Task: Disable the option Message nudges.
Action: Mouse moved to (801, 105)
Screenshot: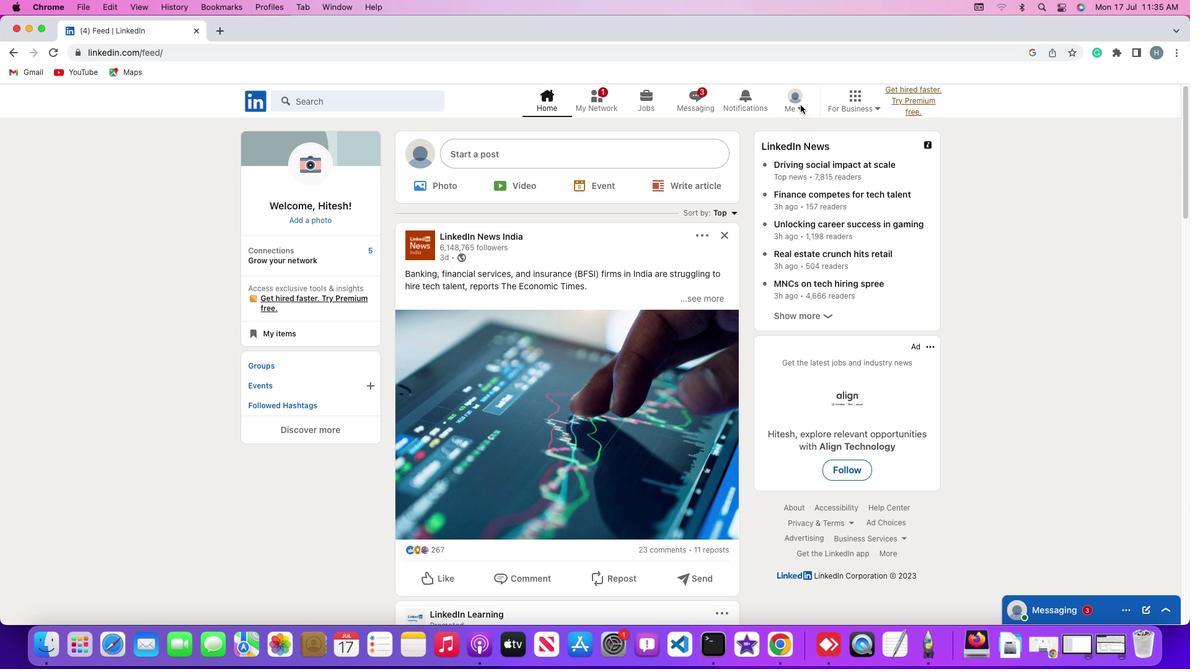 
Action: Mouse pressed left at (801, 105)
Screenshot: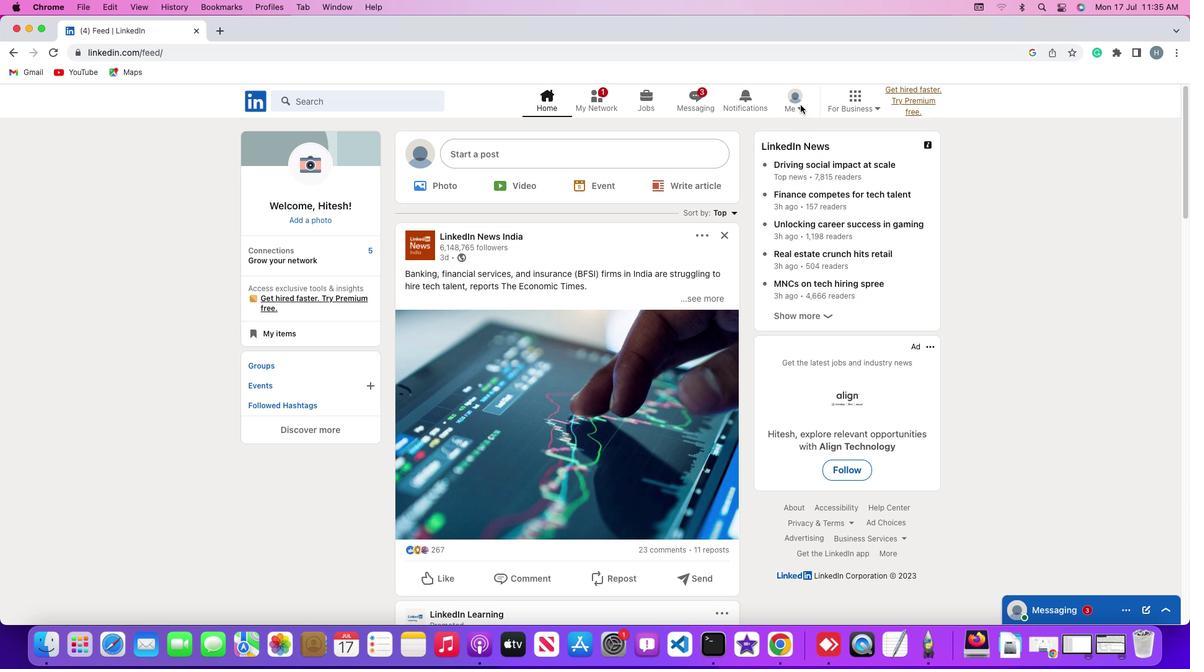 
Action: Mouse pressed left at (801, 105)
Screenshot: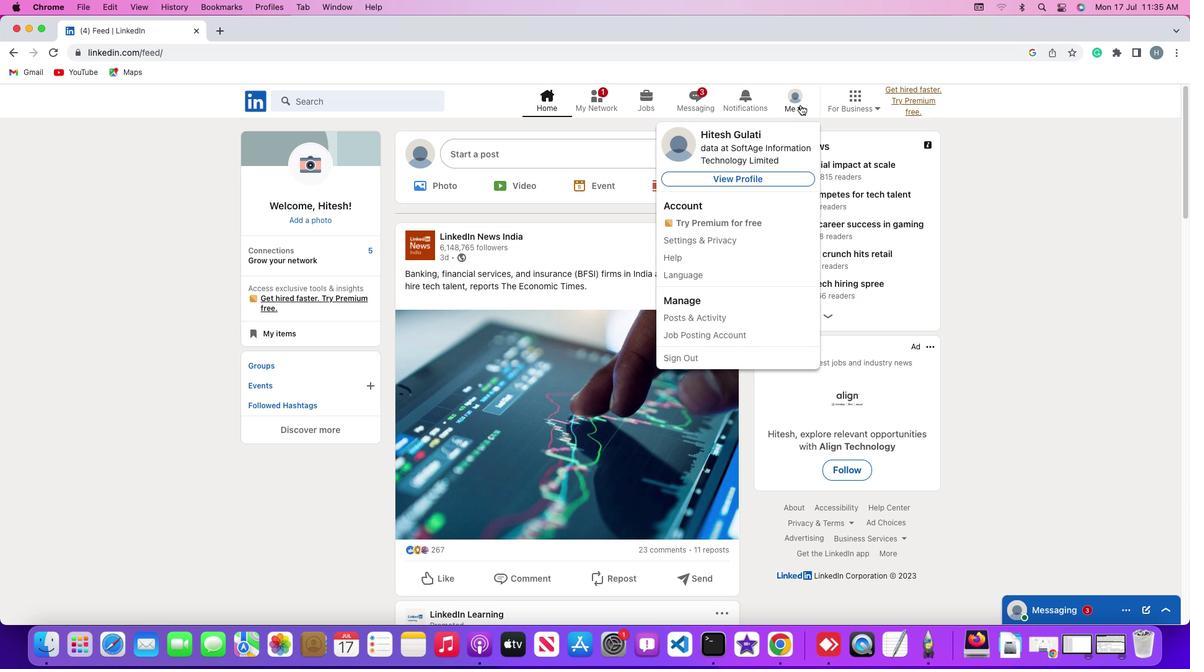 
Action: Mouse pressed left at (801, 105)
Screenshot: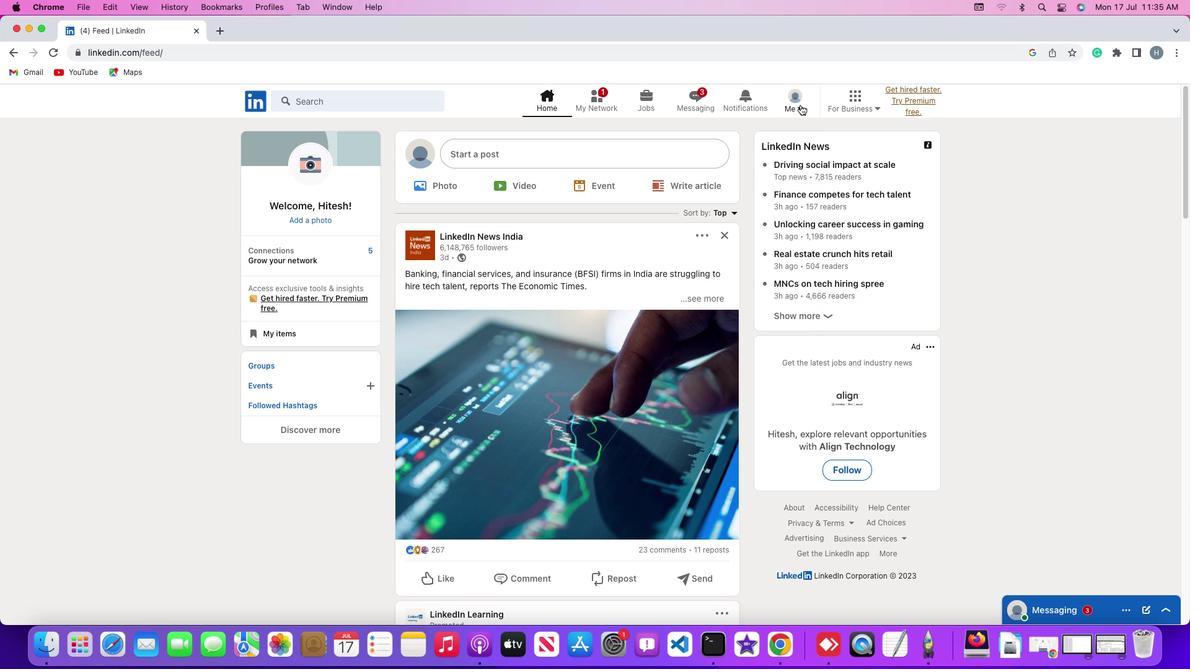 
Action: Mouse moved to (726, 239)
Screenshot: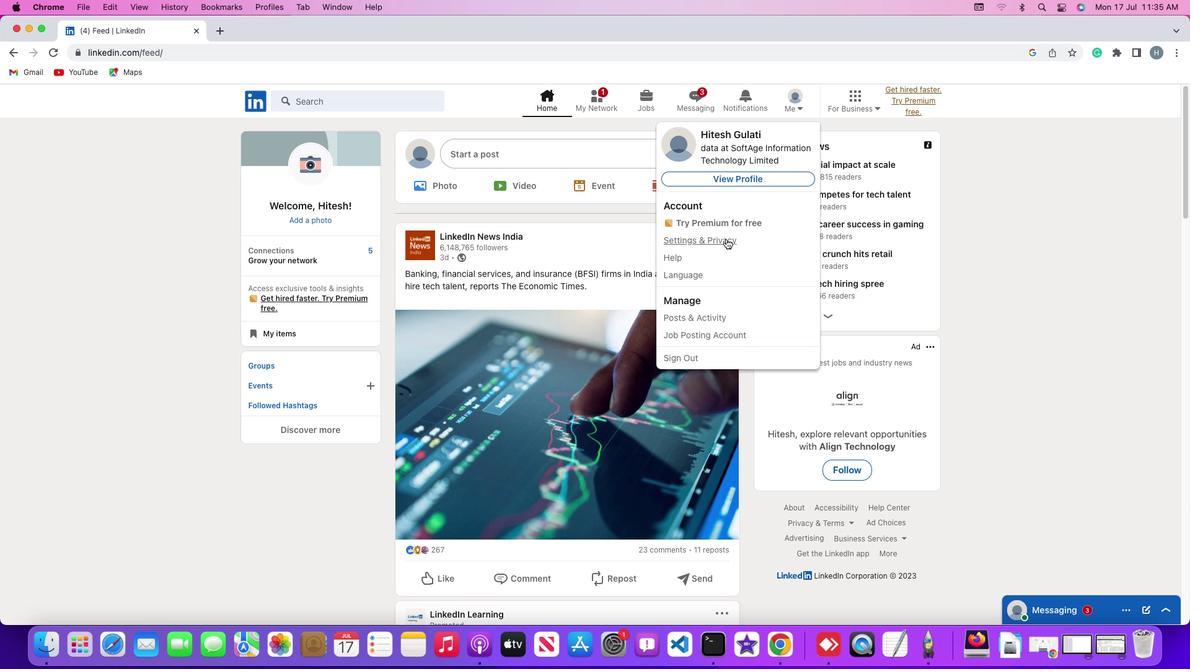 
Action: Mouse pressed left at (726, 239)
Screenshot: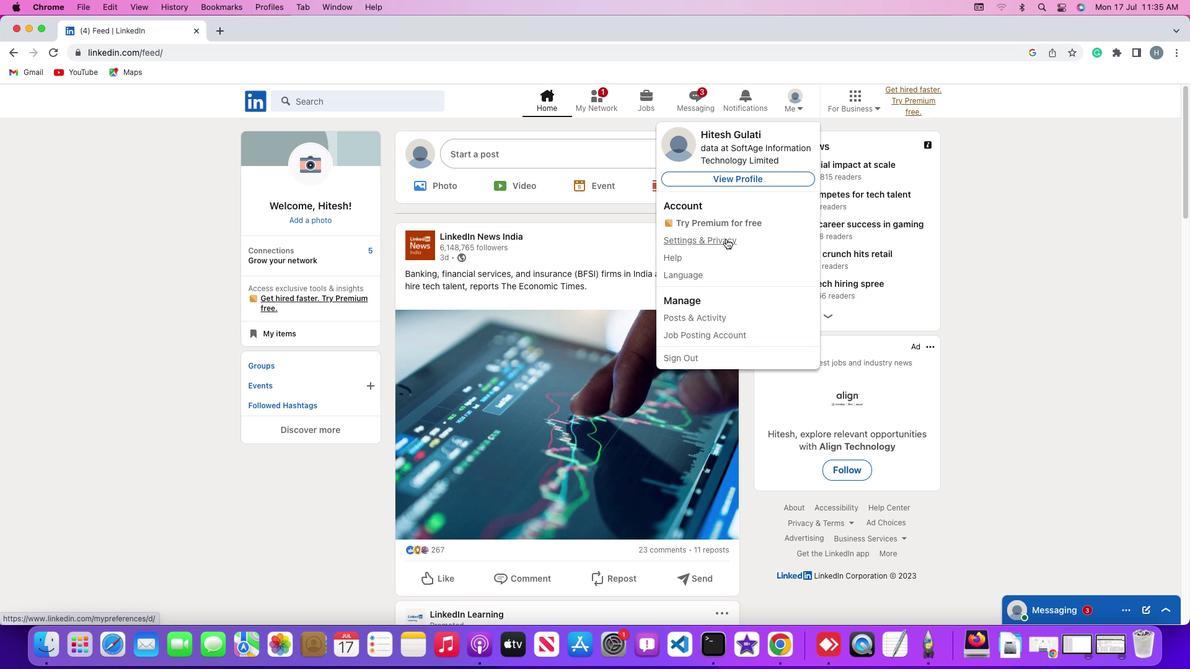 
Action: Mouse moved to (105, 326)
Screenshot: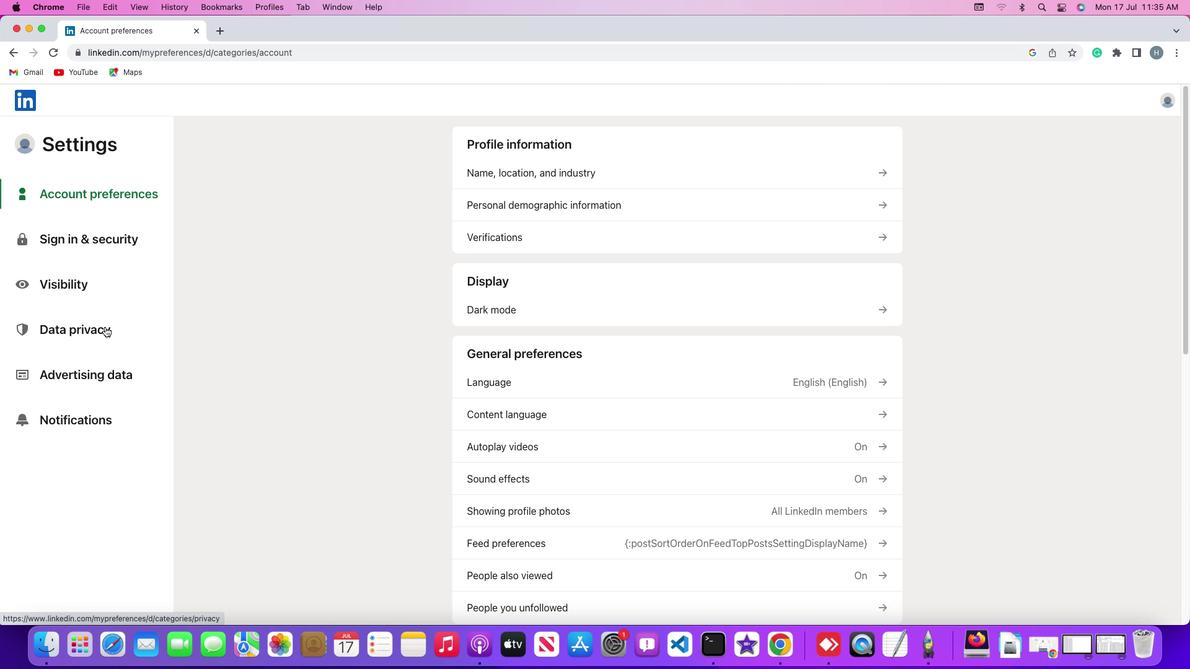 
Action: Mouse pressed left at (105, 326)
Screenshot: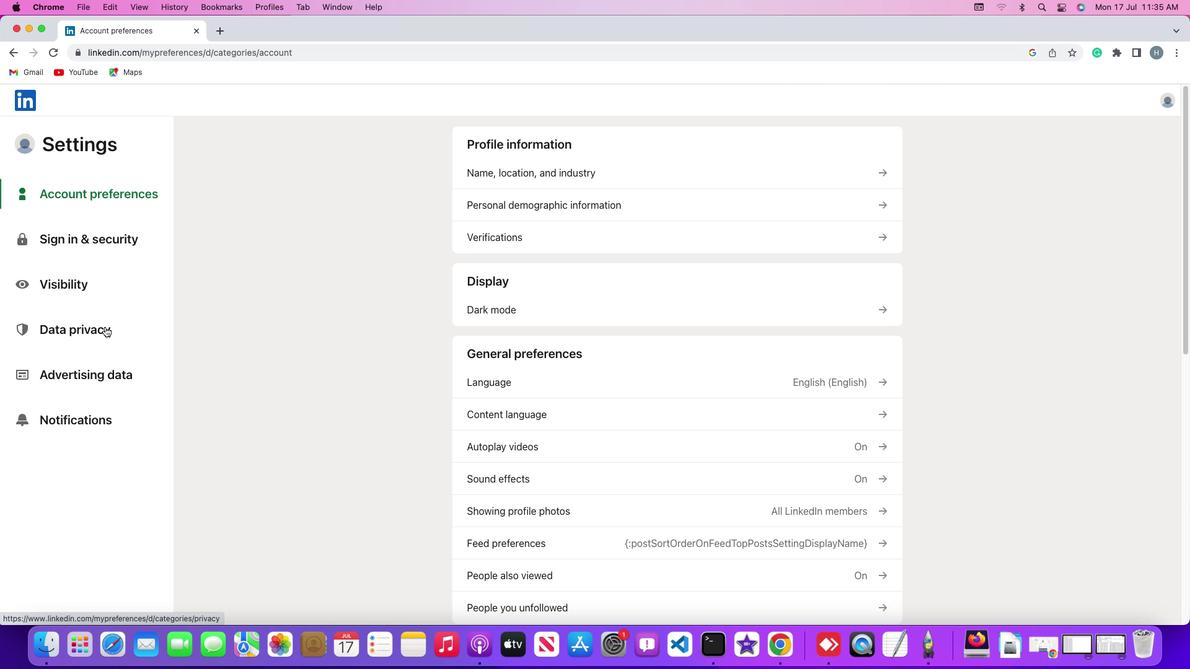 
Action: Mouse moved to (104, 327)
Screenshot: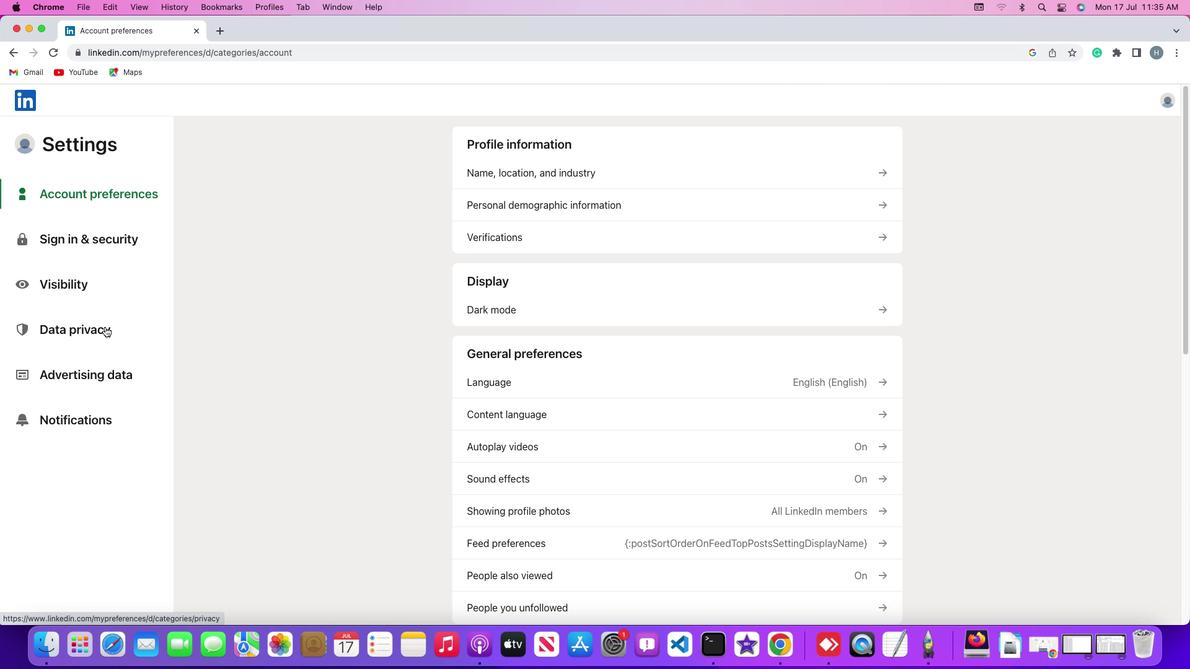 
Action: Mouse pressed left at (104, 327)
Screenshot: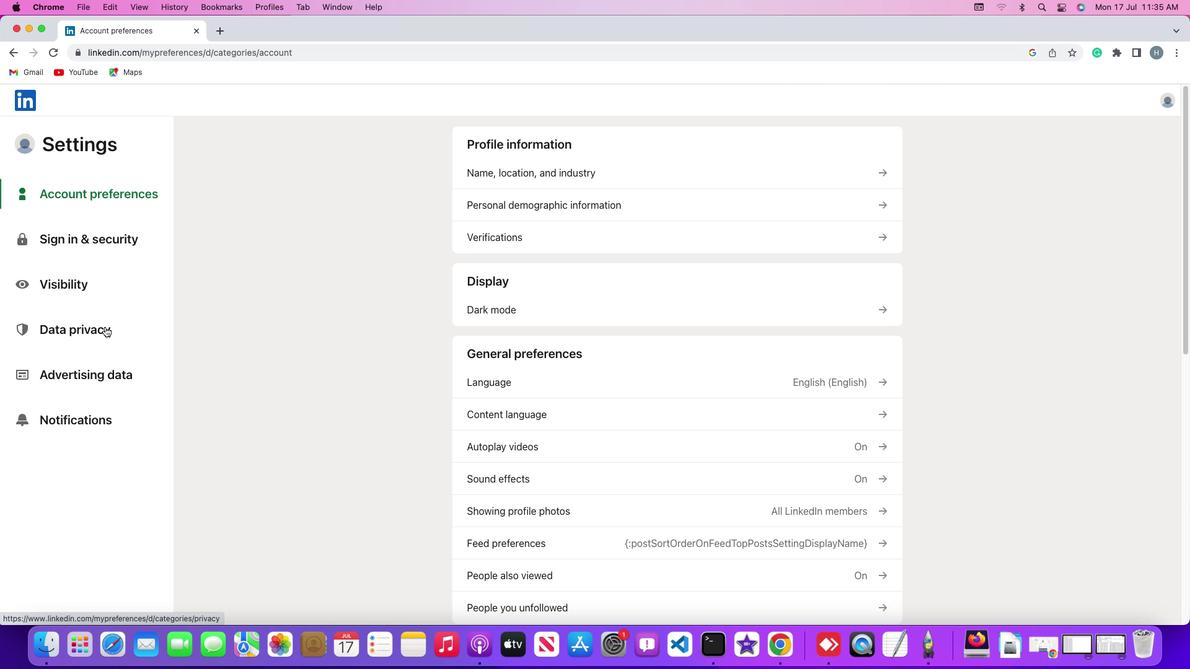 
Action: Mouse moved to (571, 382)
Screenshot: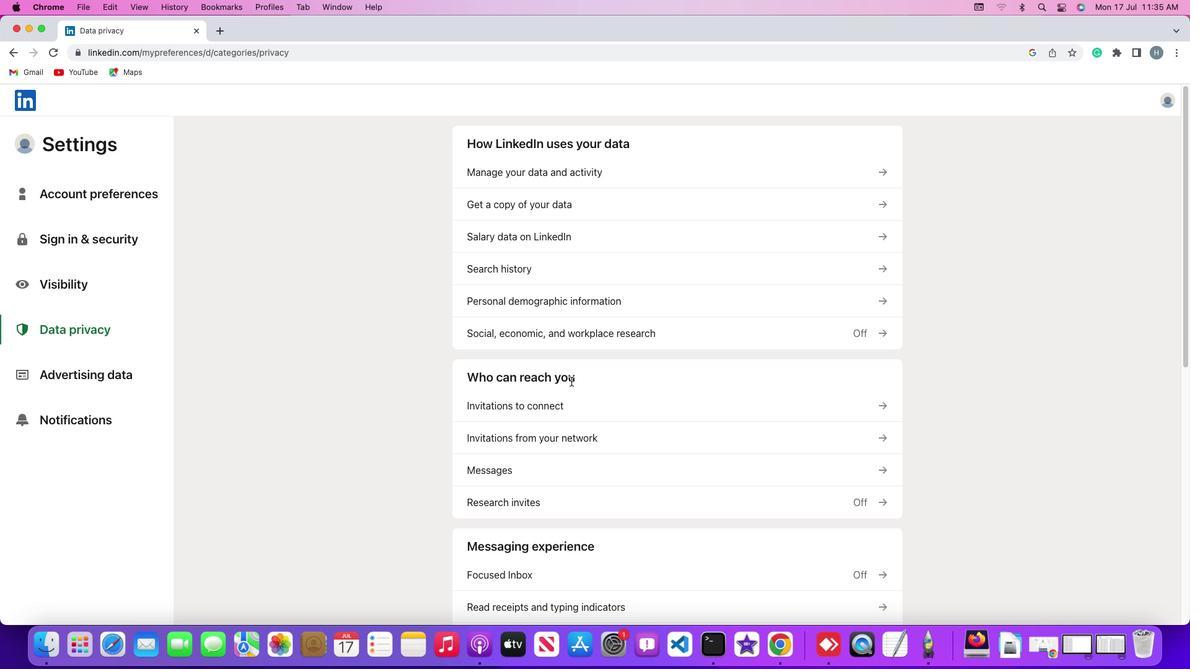 
Action: Mouse scrolled (571, 382) with delta (0, 0)
Screenshot: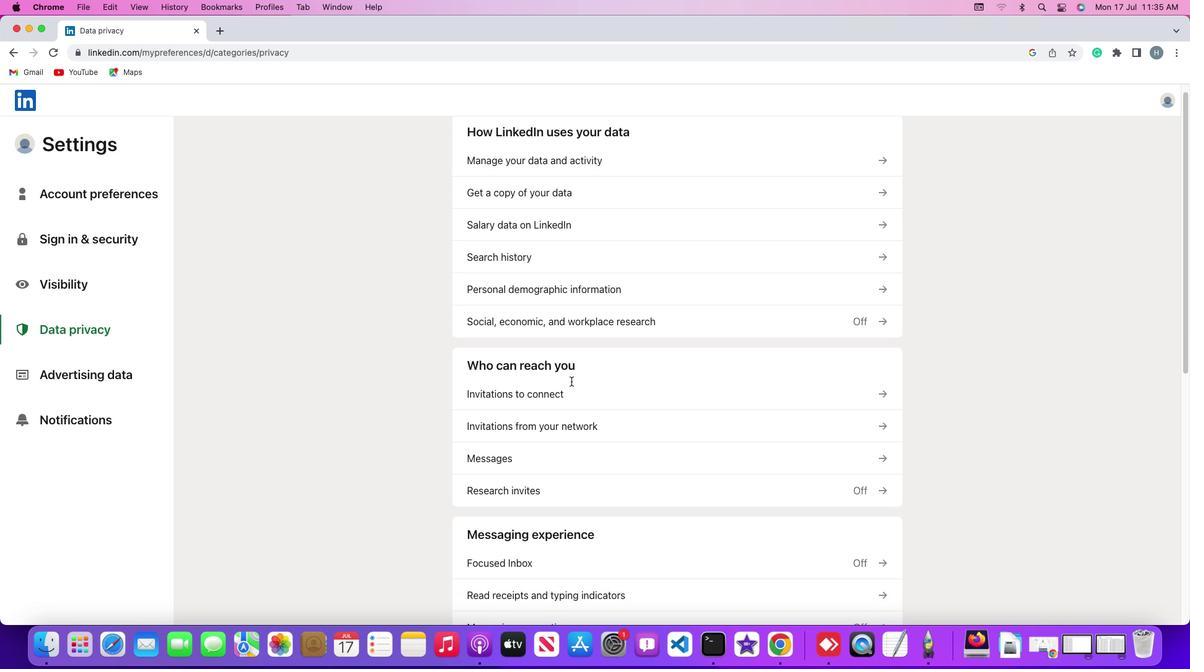 
Action: Mouse scrolled (571, 382) with delta (0, 0)
Screenshot: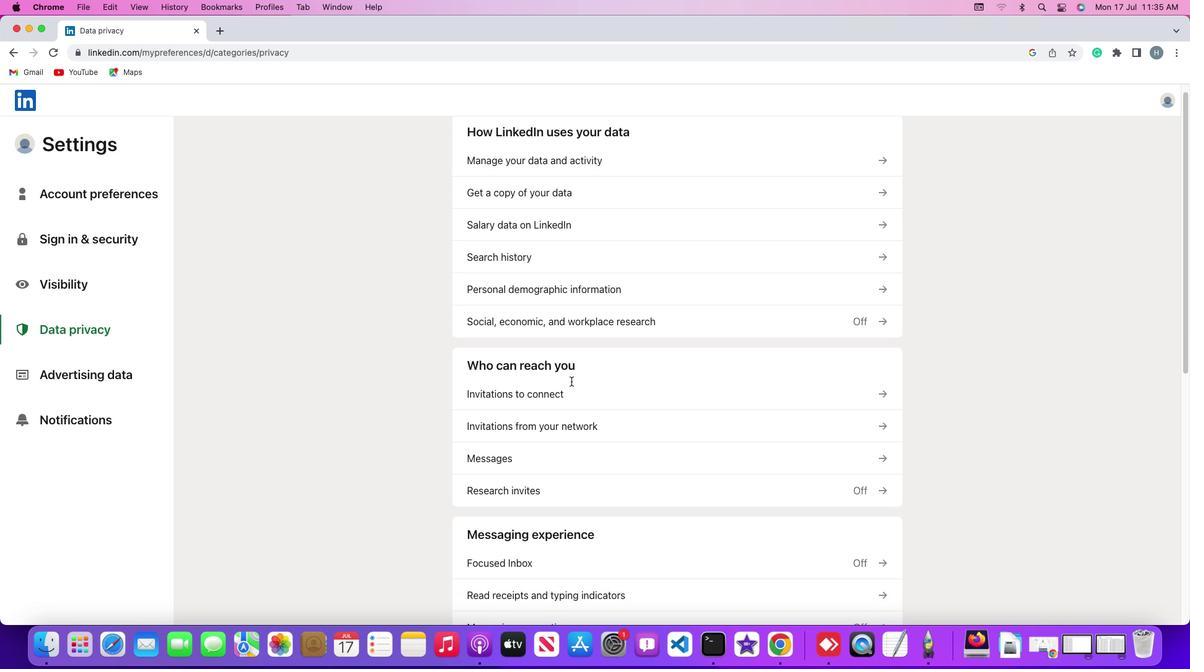 
Action: Mouse scrolled (571, 382) with delta (0, -1)
Screenshot: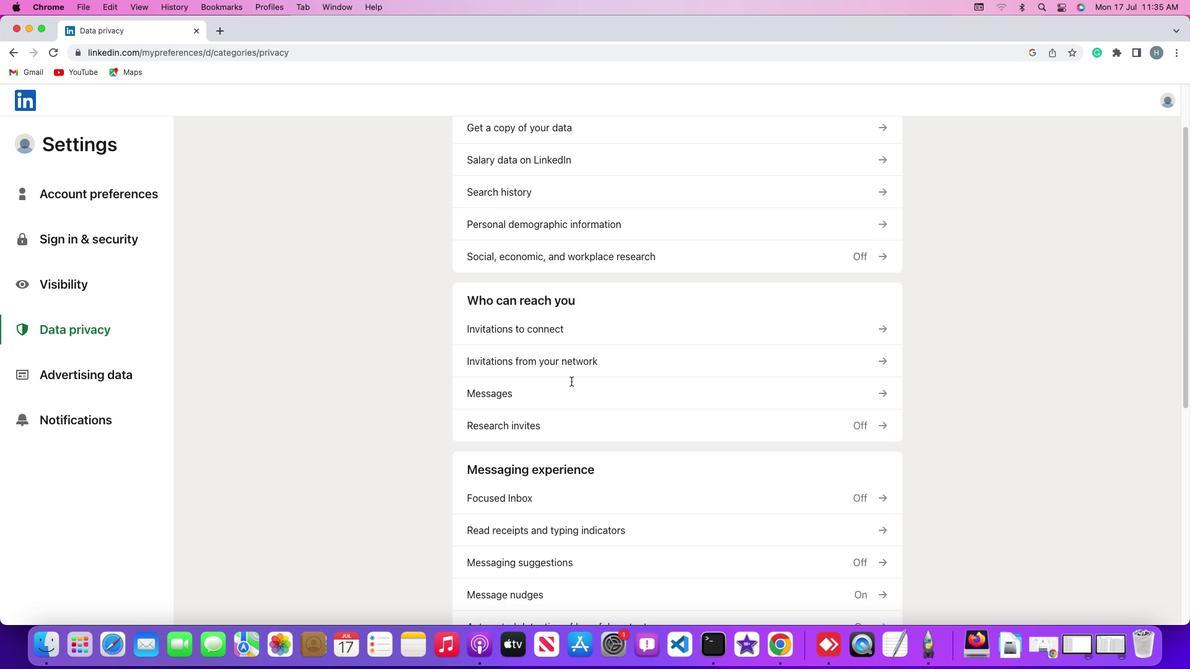 
Action: Mouse scrolled (571, 382) with delta (0, -2)
Screenshot: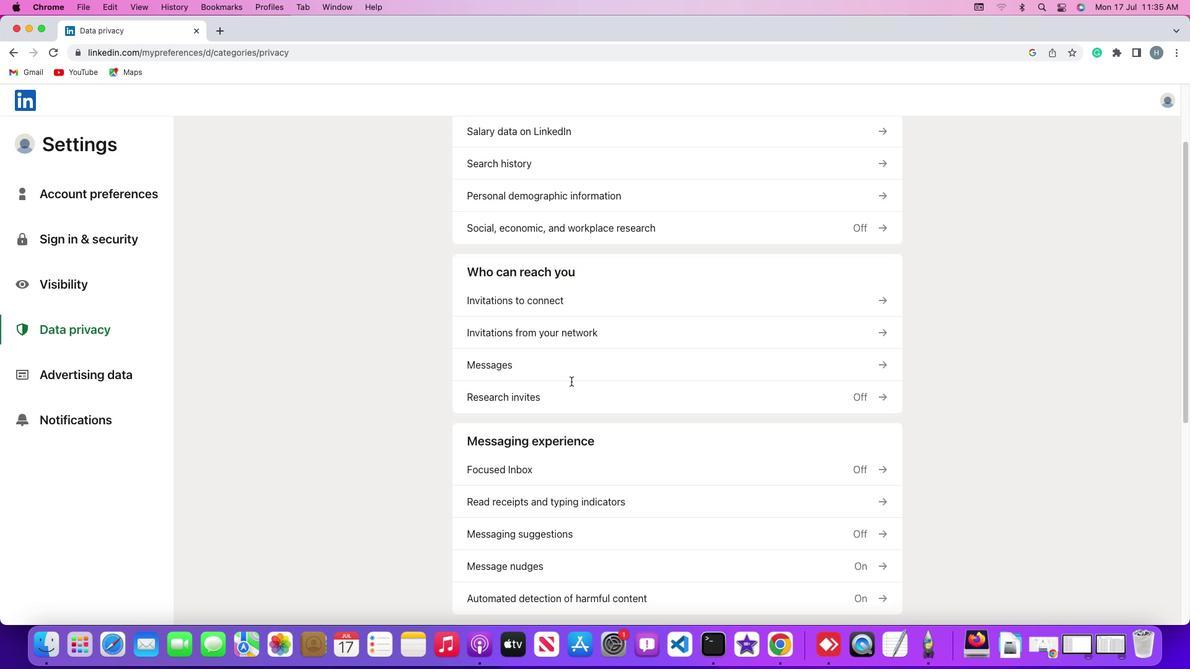 
Action: Mouse moved to (571, 481)
Screenshot: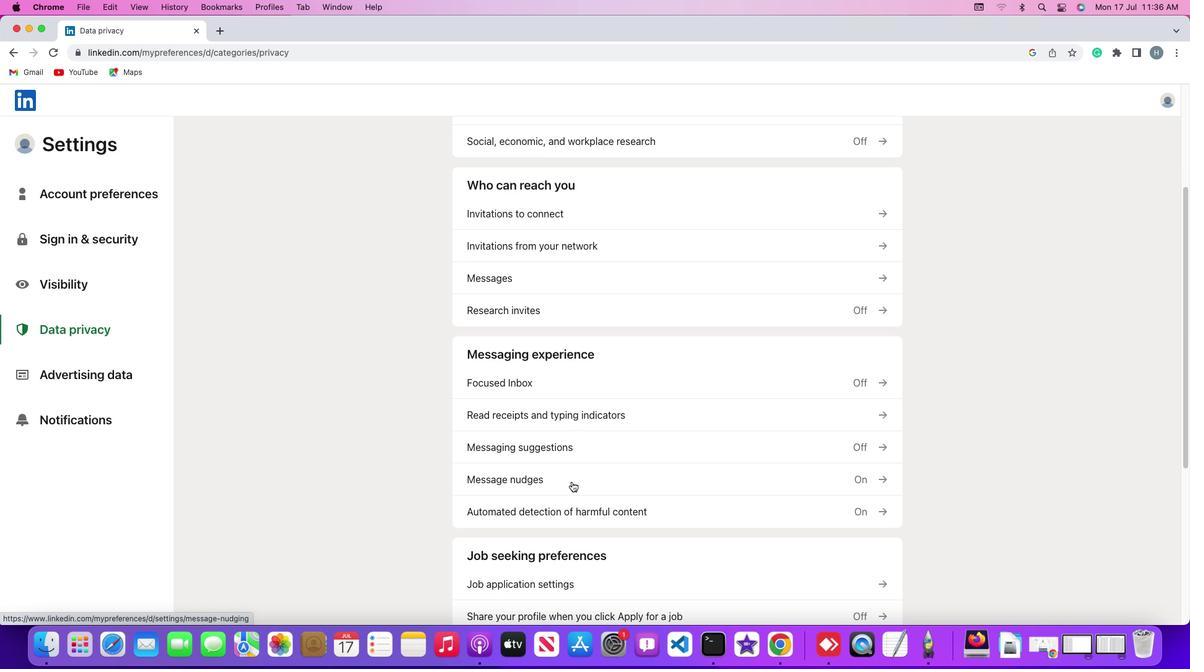 
Action: Mouse pressed left at (571, 481)
Screenshot: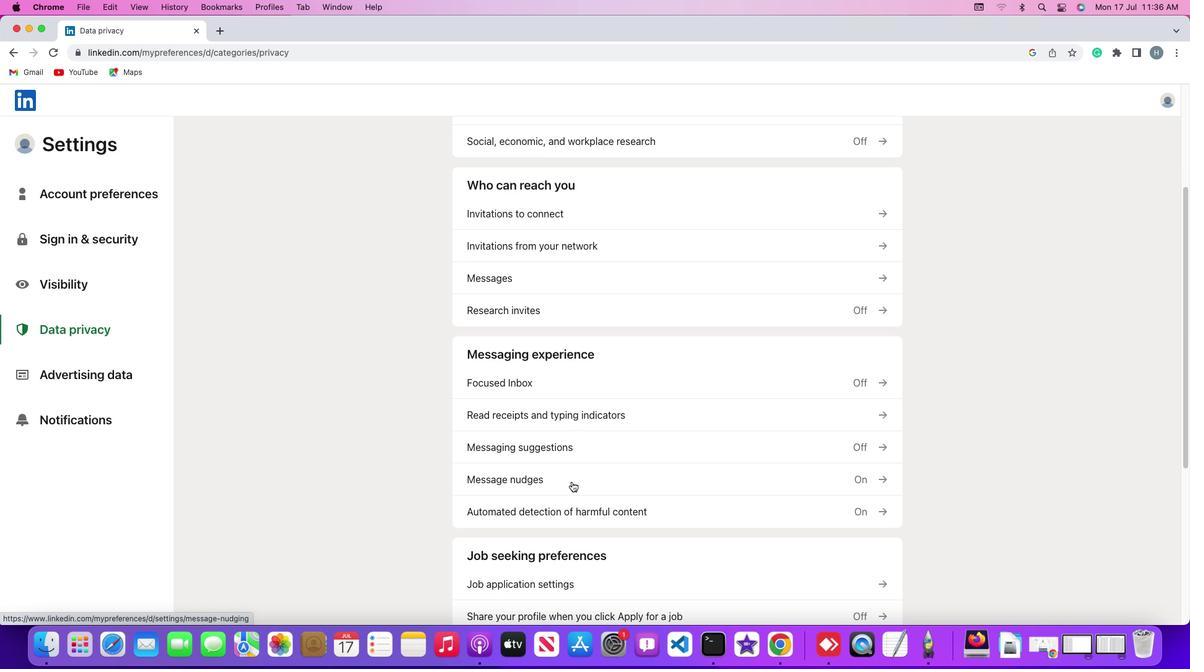
Action: Mouse moved to (867, 218)
Screenshot: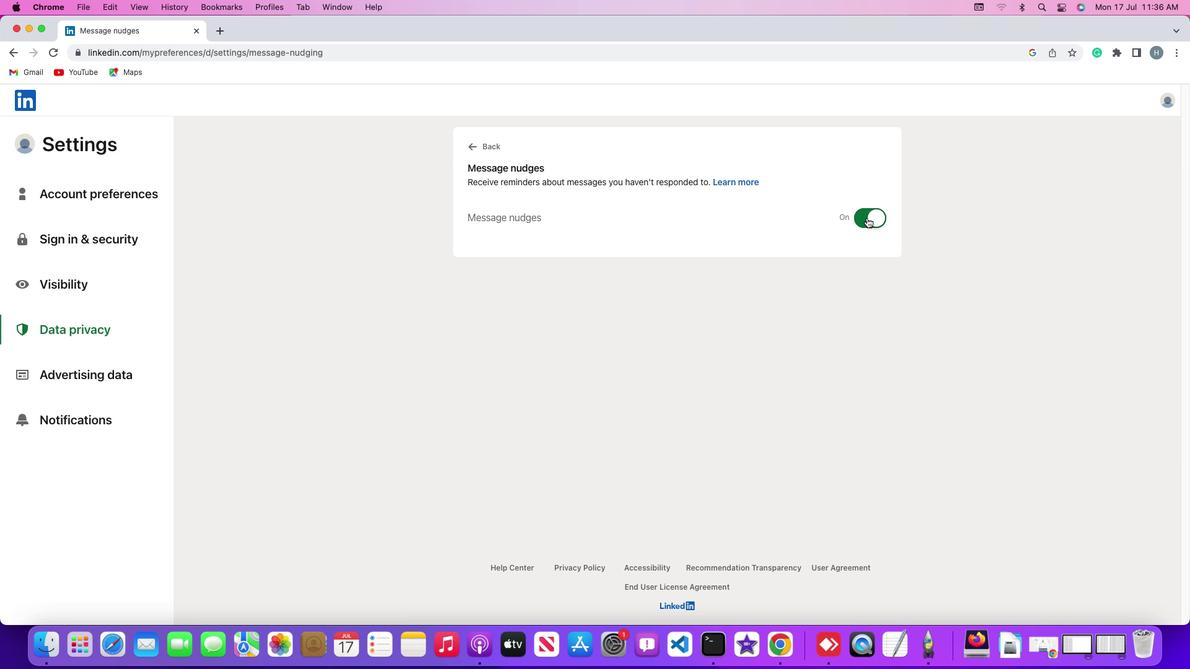 
Action: Mouse pressed left at (867, 218)
Screenshot: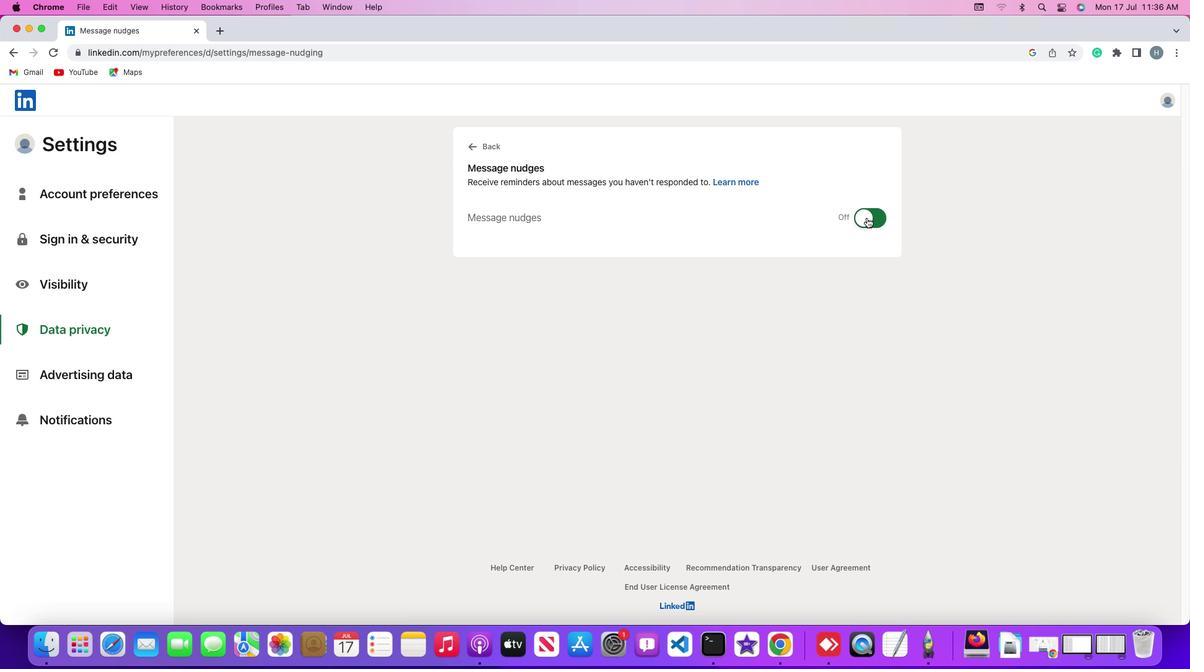 
